 Task: Add the task  Create a feature for users to create and manage playlists to the section Data Cleansing Sprint in the project VikingTech and add a Due Date to the respective task as 2024/04/05.
Action: Mouse moved to (50, 281)
Screenshot: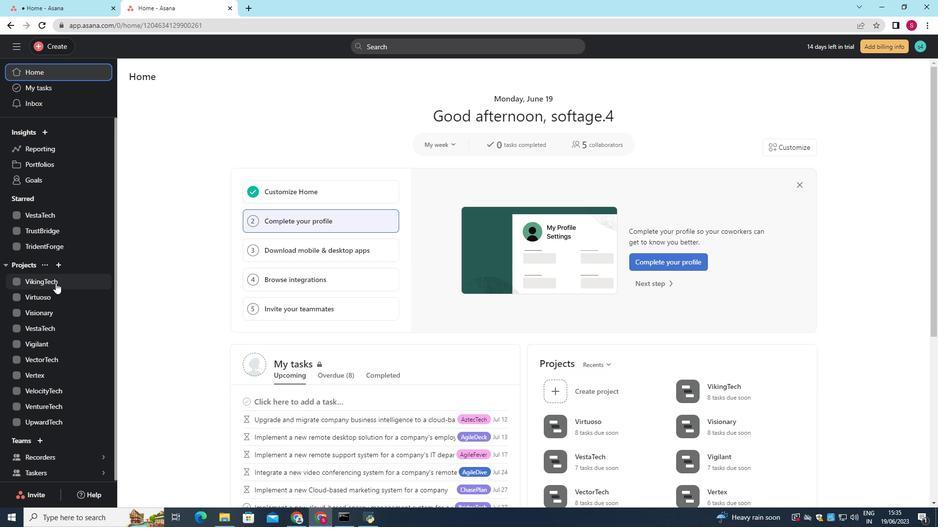 
Action: Mouse pressed left at (50, 281)
Screenshot: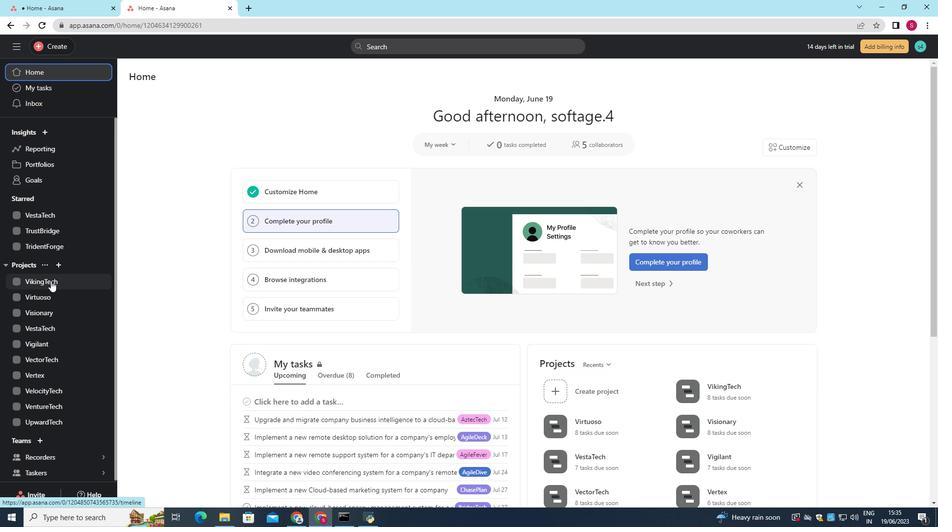 
Action: Mouse moved to (178, 101)
Screenshot: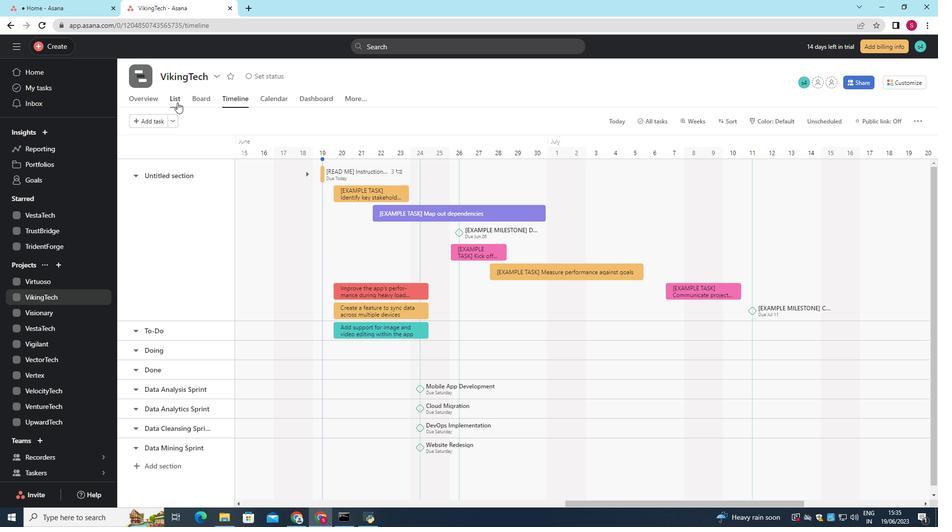 
Action: Mouse pressed left at (178, 101)
Screenshot: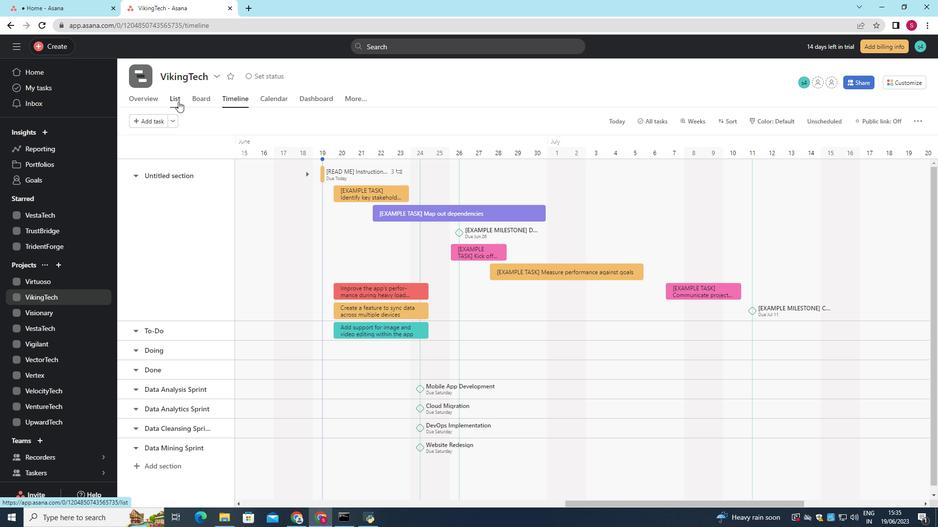 
Action: Mouse moved to (265, 264)
Screenshot: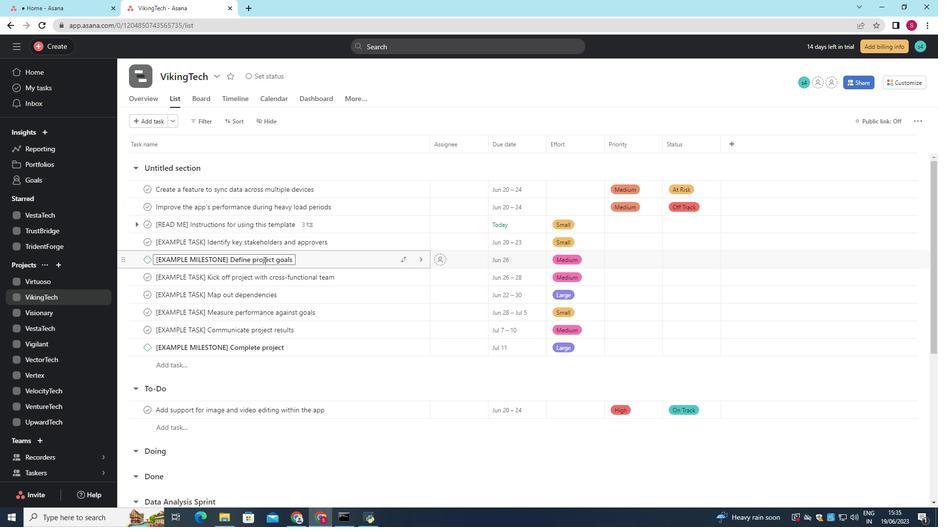 
Action: Mouse scrolled (265, 263) with delta (0, 0)
Screenshot: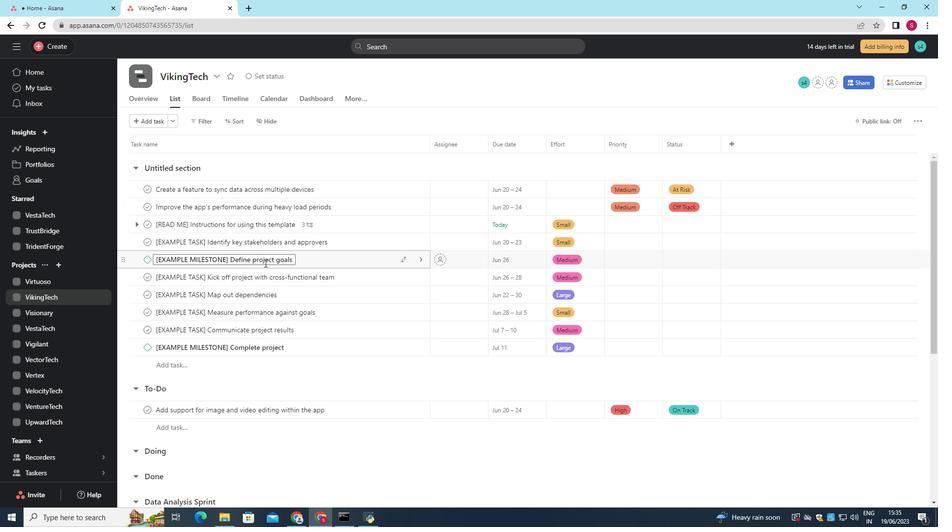 
Action: Mouse moved to (265, 264)
Screenshot: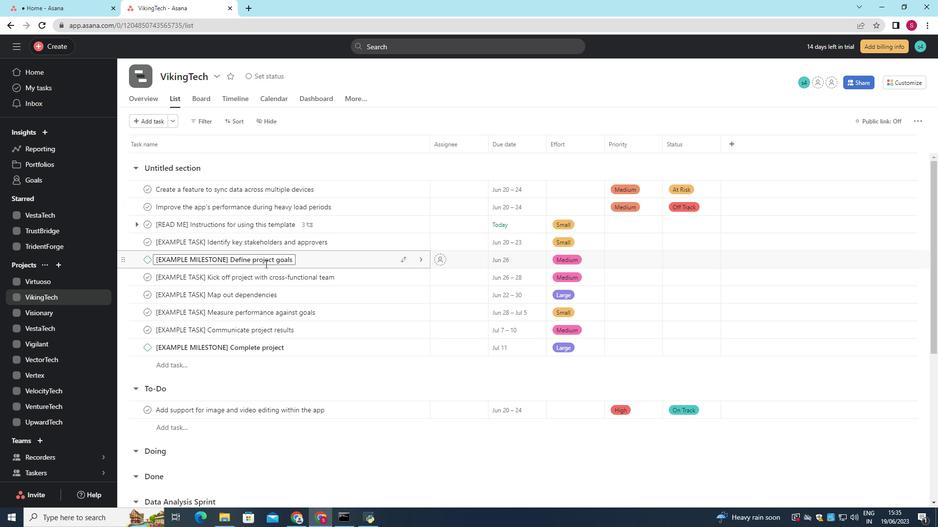 
Action: Mouse scrolled (265, 264) with delta (0, 0)
Screenshot: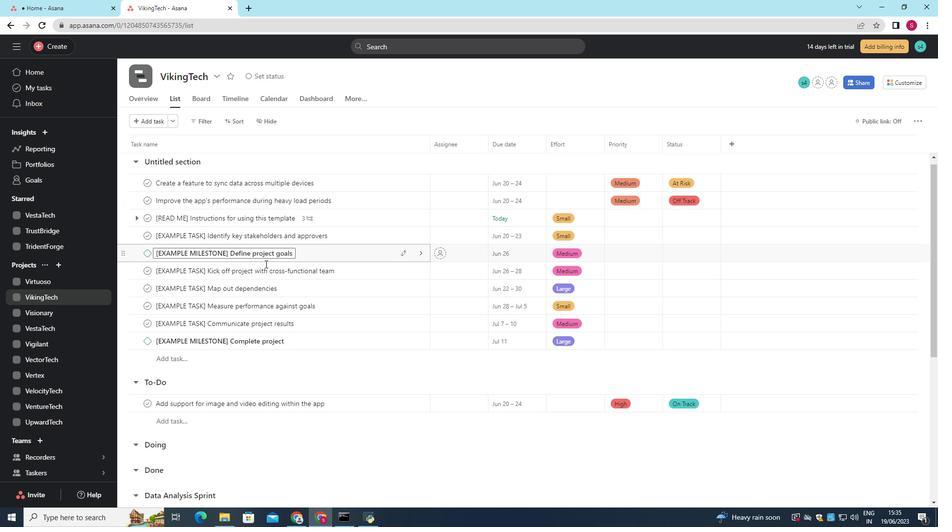 
Action: Mouse scrolled (265, 264) with delta (0, 0)
Screenshot: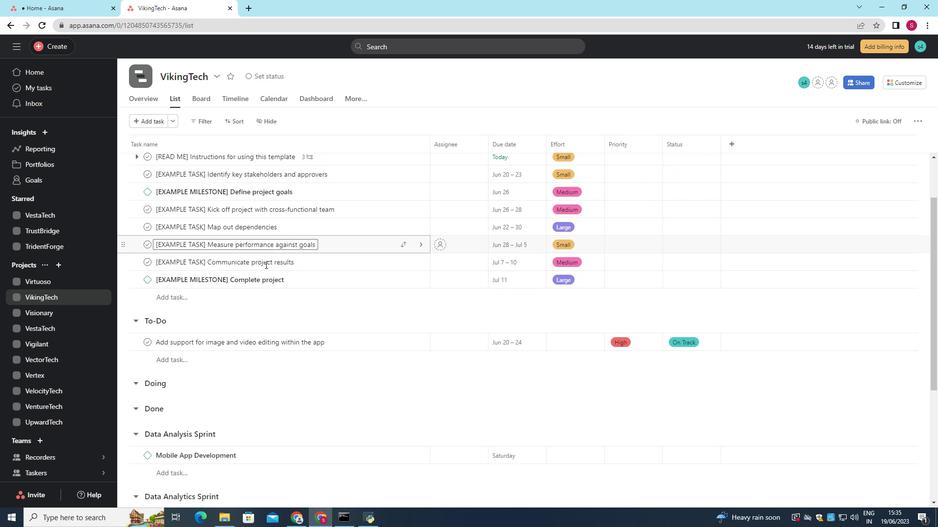 
Action: Mouse scrolled (265, 264) with delta (0, 0)
Screenshot: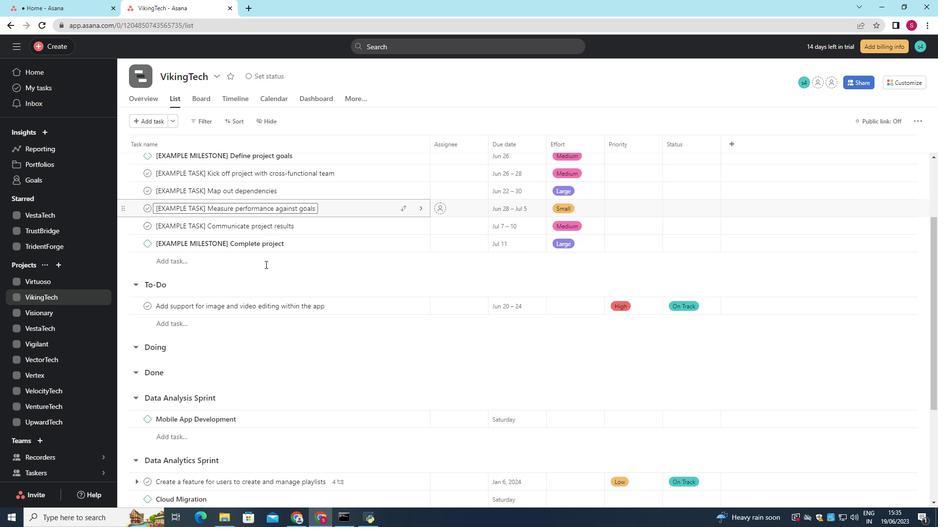 
Action: Mouse scrolled (265, 264) with delta (0, 0)
Screenshot: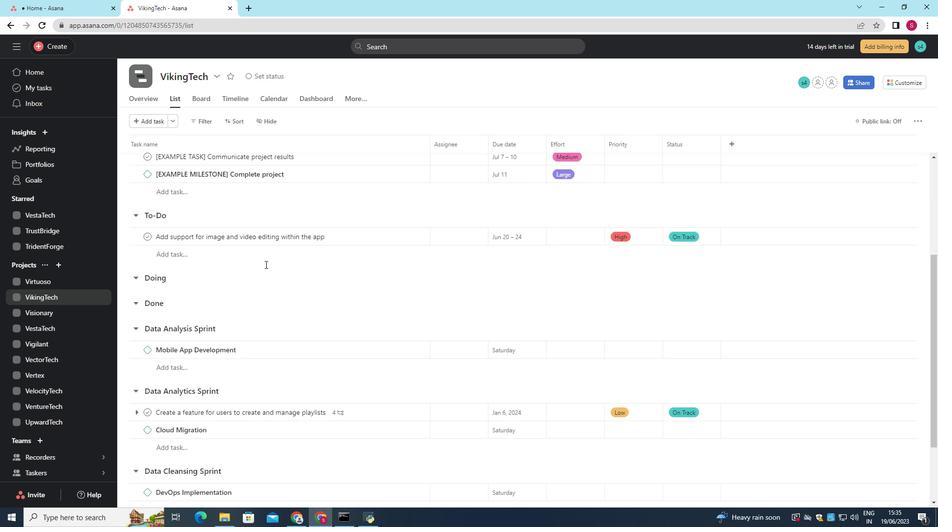 
Action: Mouse moved to (402, 339)
Screenshot: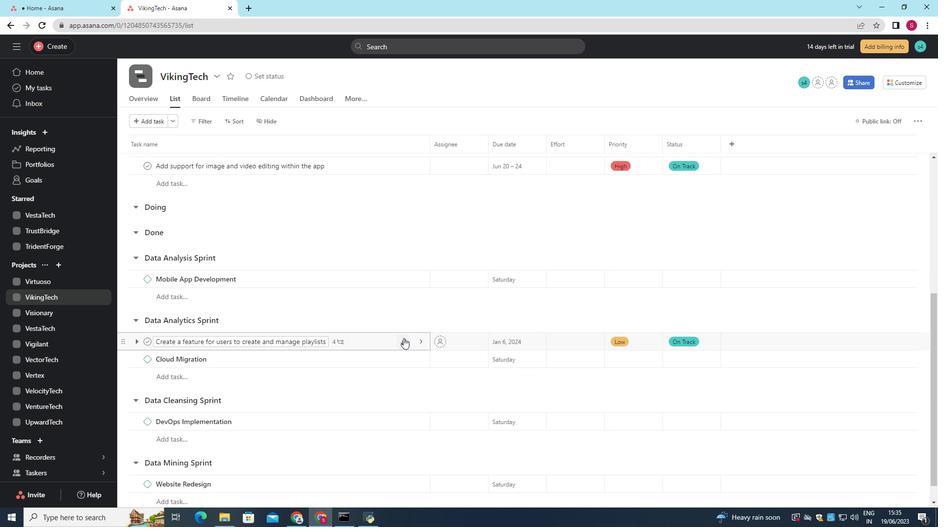 
Action: Mouse pressed left at (402, 339)
Screenshot: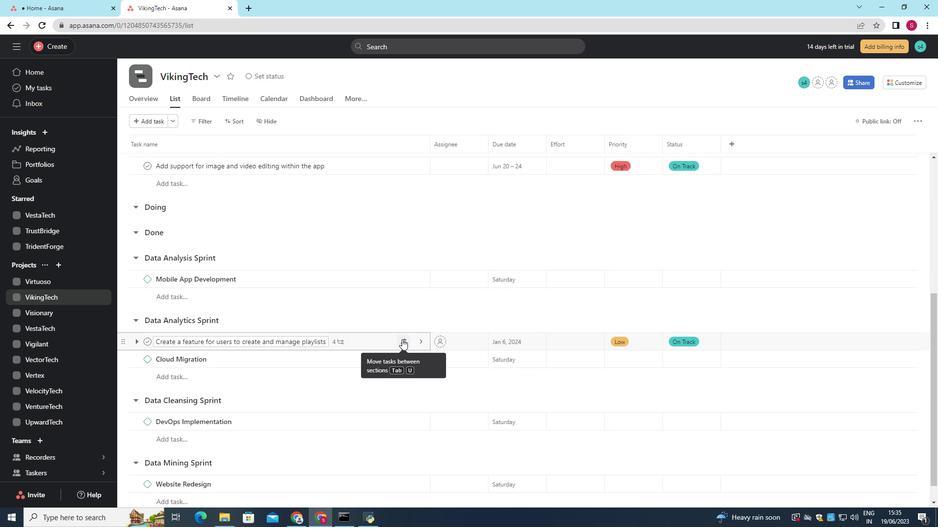 
Action: Mouse moved to (368, 307)
Screenshot: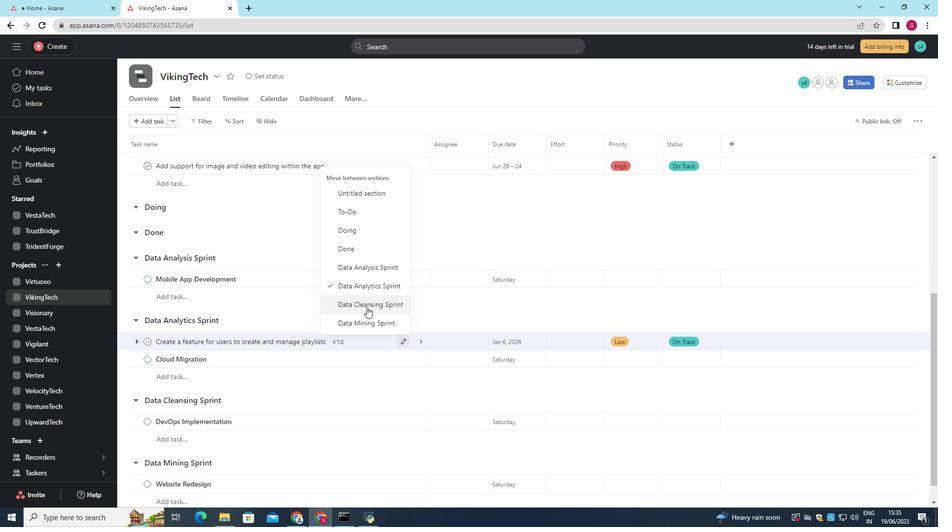 
Action: Mouse pressed left at (368, 307)
Screenshot: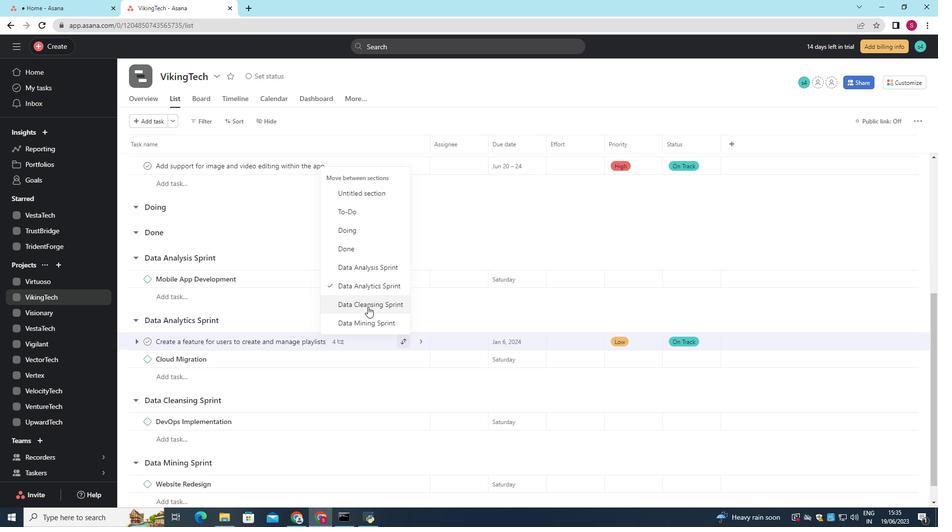
Action: Mouse moved to (380, 347)
Screenshot: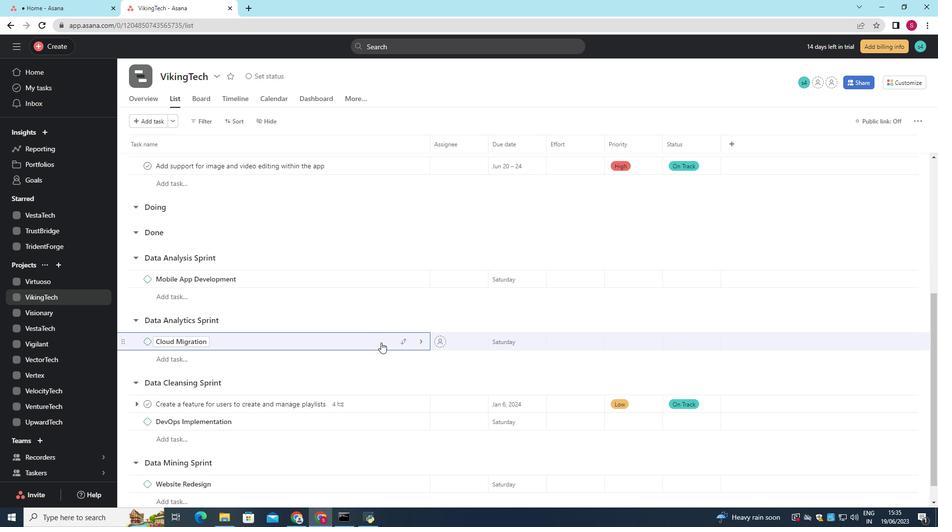 
Action: Mouse scrolled (380, 346) with delta (0, 0)
Screenshot: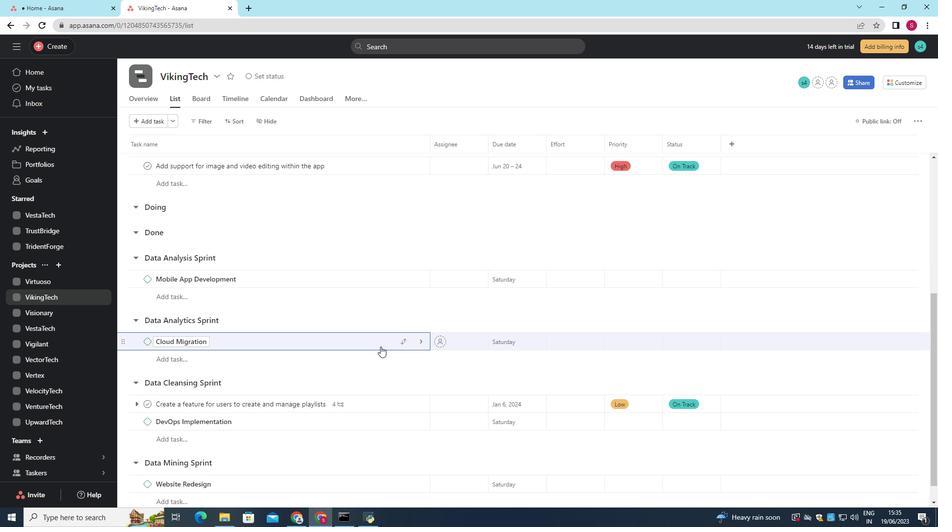 
Action: Mouse scrolled (380, 346) with delta (0, 0)
Screenshot: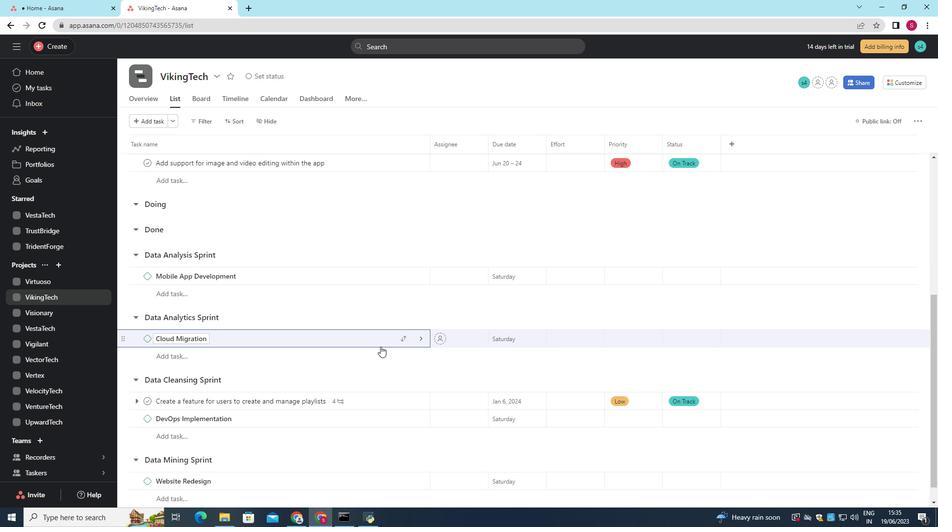 
Action: Mouse moved to (543, 380)
Screenshot: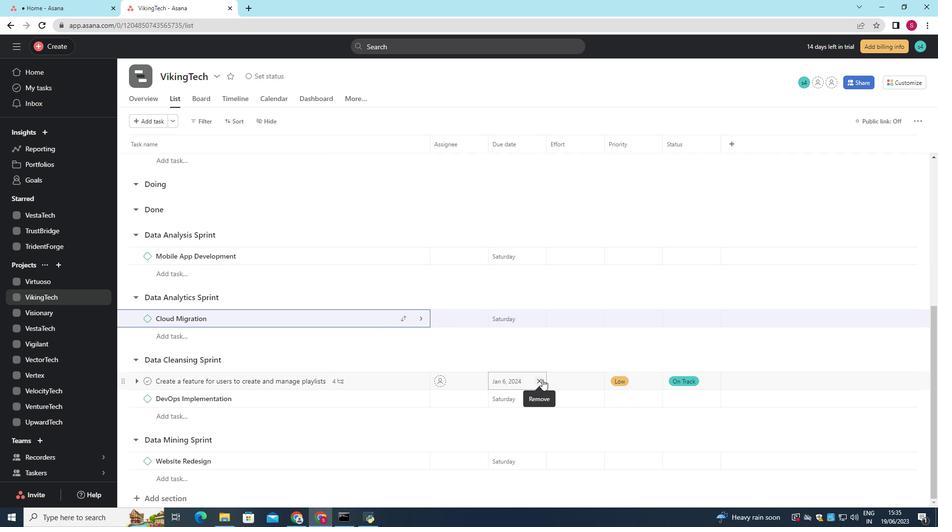 
Action: Mouse pressed left at (543, 380)
Screenshot: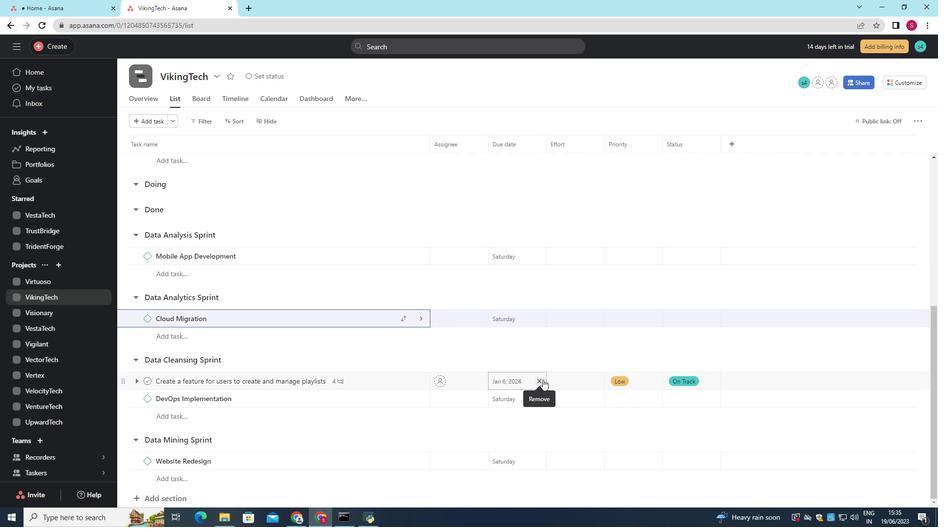 
Action: Mouse moved to (503, 381)
Screenshot: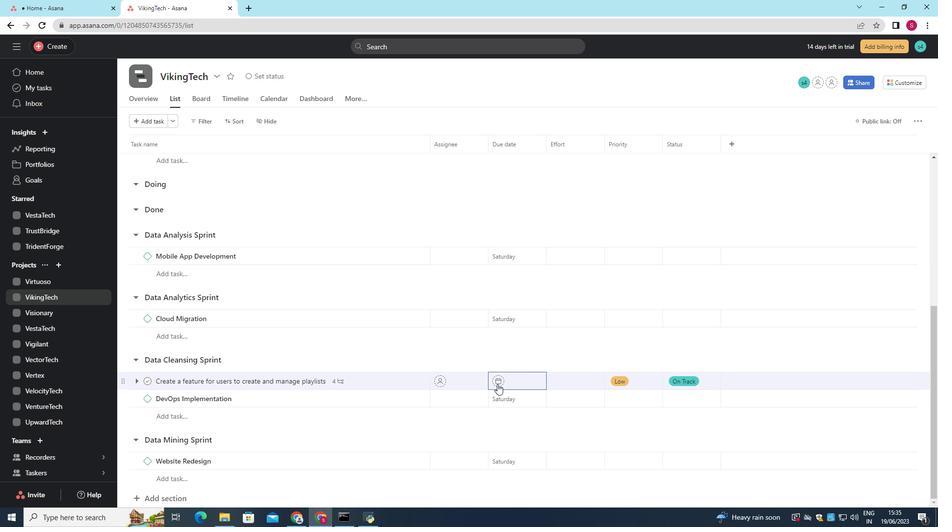 
Action: Mouse pressed left at (503, 381)
Screenshot: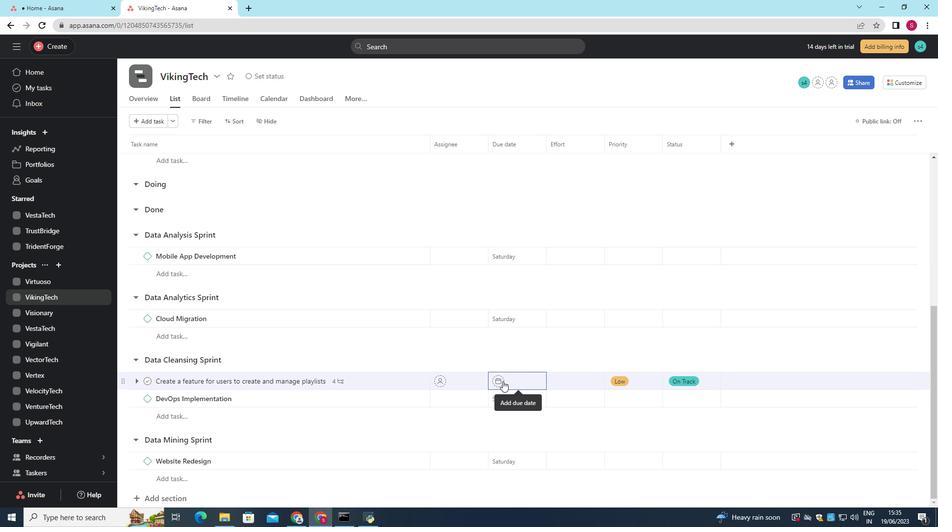 
Action: Mouse moved to (503, 381)
Screenshot: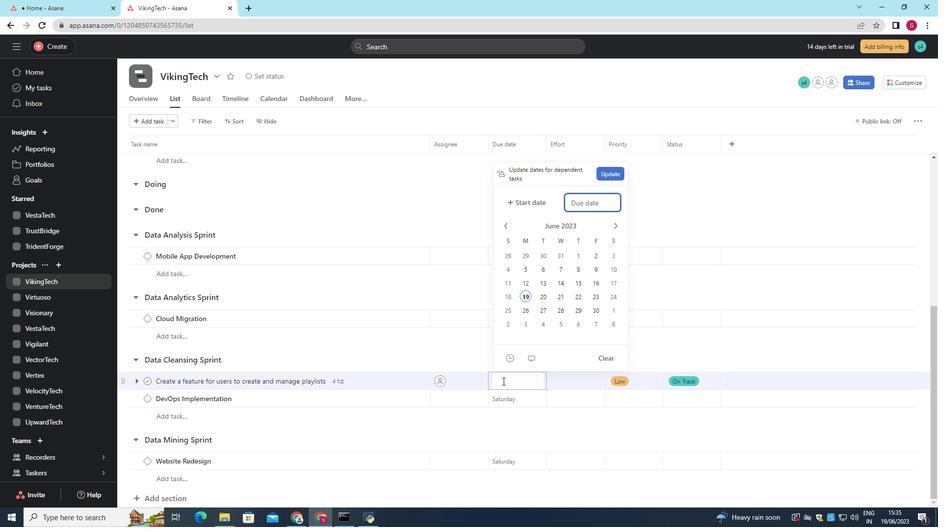 
Action: Key pressed 2024/04/05<Key.enter>
Screenshot: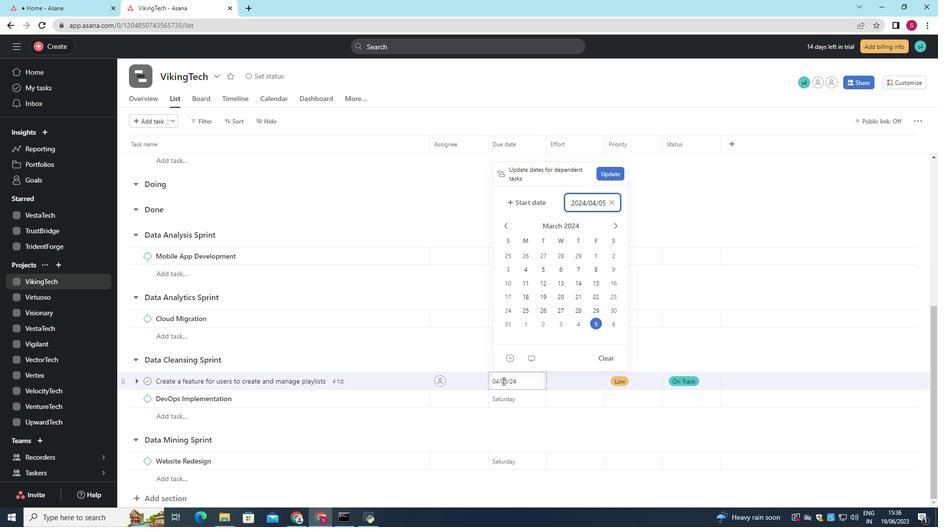 
